 Task: Display the location "Duck Creek Road, Springdale, MT 59082" while booking.
Action: Mouse moved to (180, 214)
Screenshot: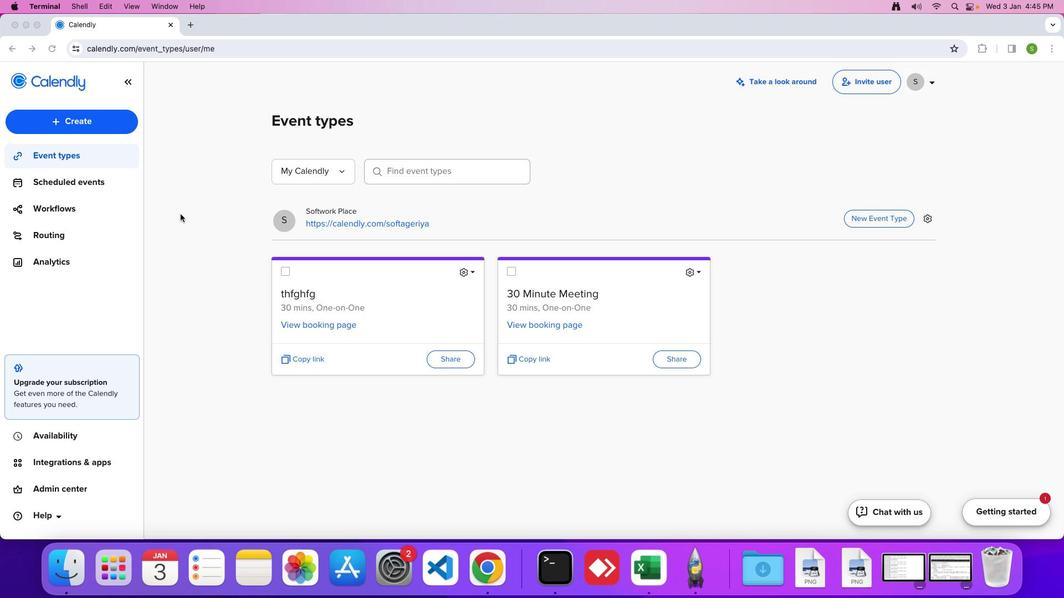 
Action: Mouse pressed left at (180, 214)
Screenshot: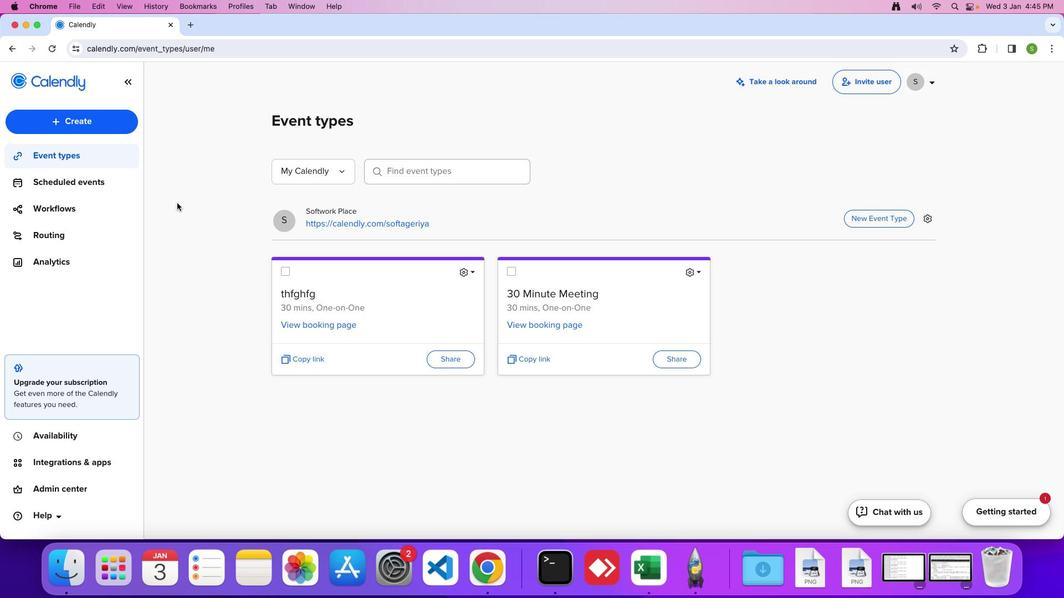 
Action: Mouse moved to (103, 129)
Screenshot: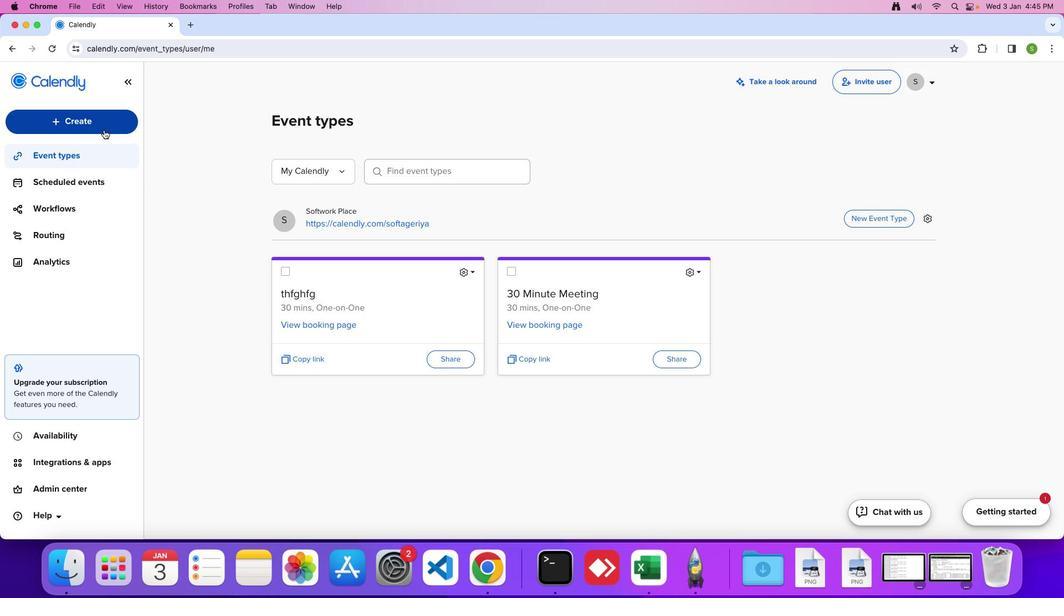 
Action: Mouse pressed left at (103, 129)
Screenshot: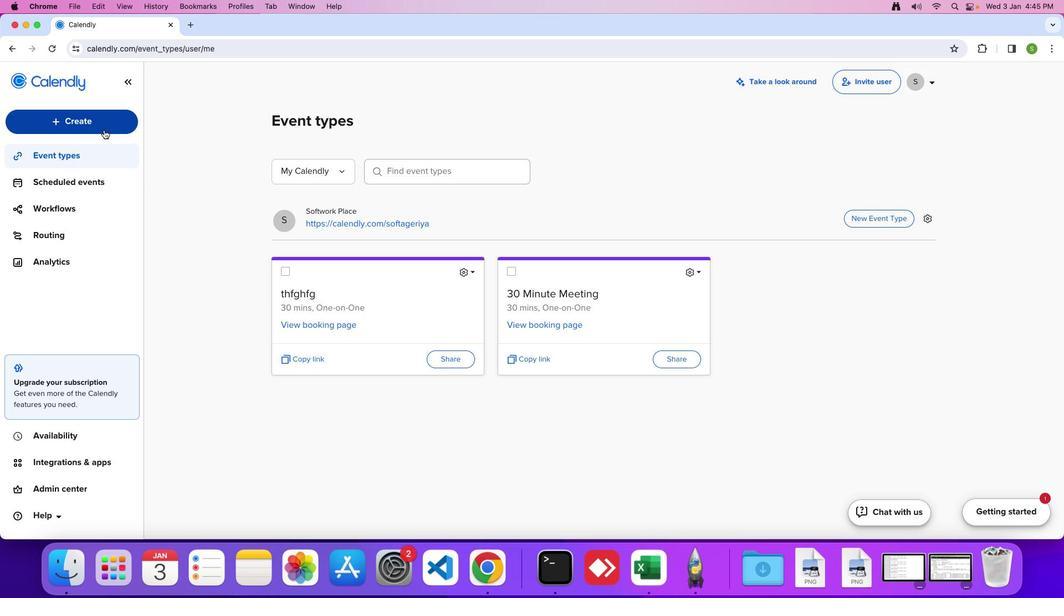 
Action: Mouse moved to (106, 167)
Screenshot: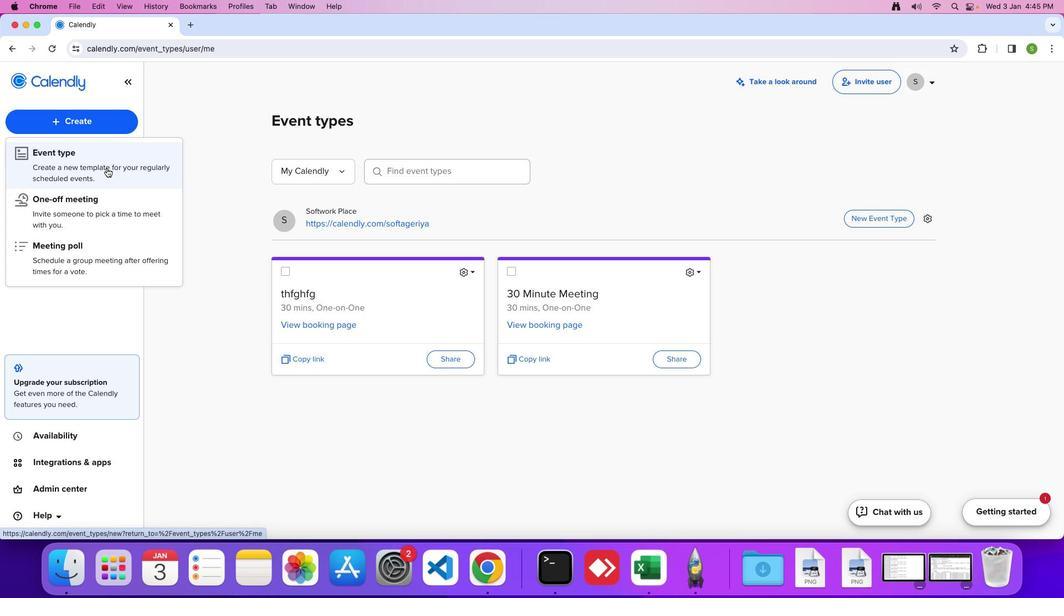 
Action: Mouse pressed left at (106, 167)
Screenshot: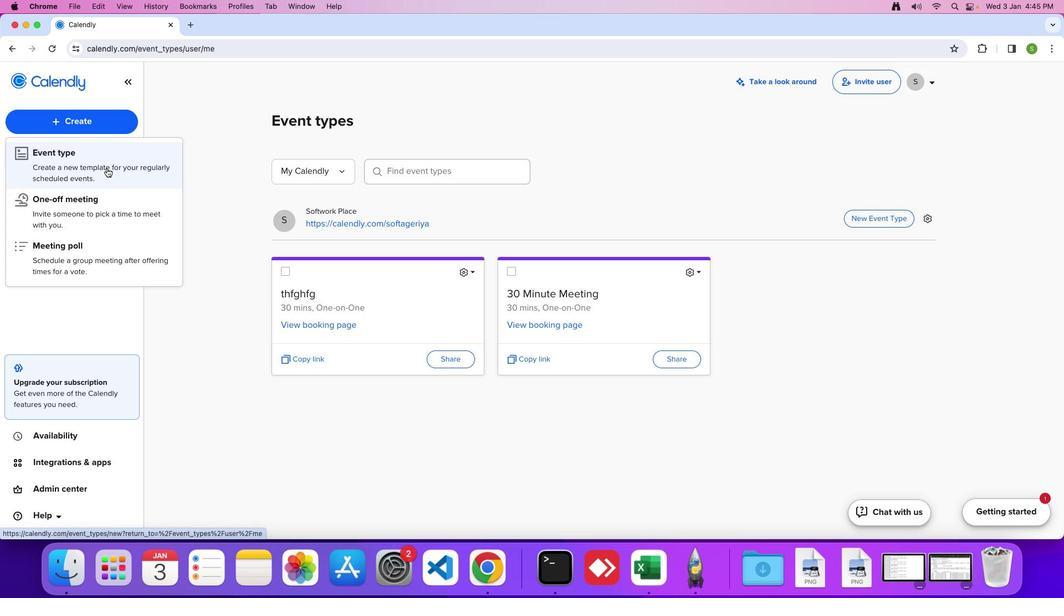 
Action: Mouse moved to (533, 221)
Screenshot: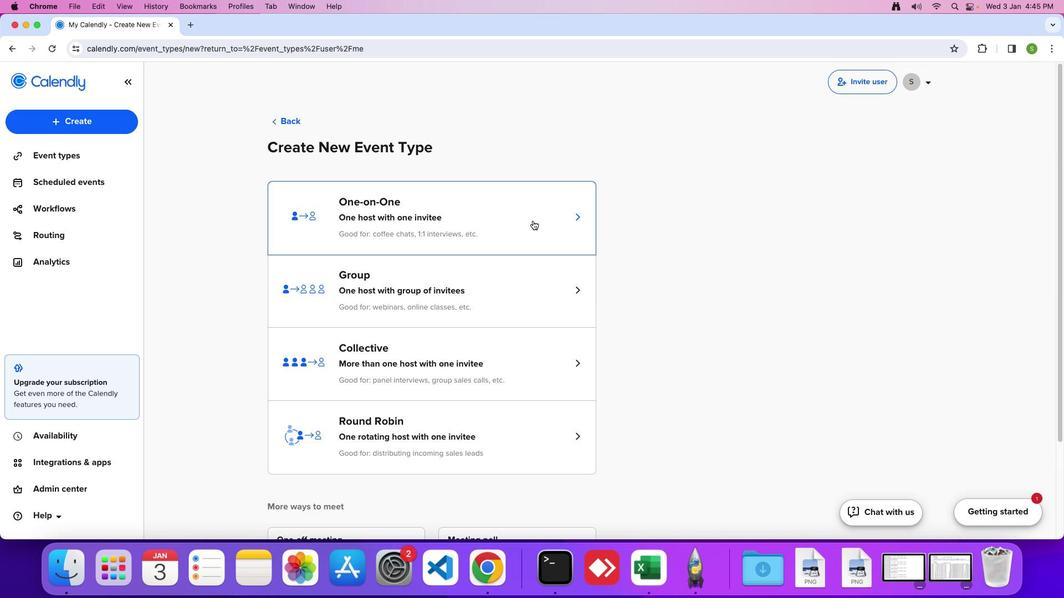 
Action: Mouse pressed left at (533, 221)
Screenshot: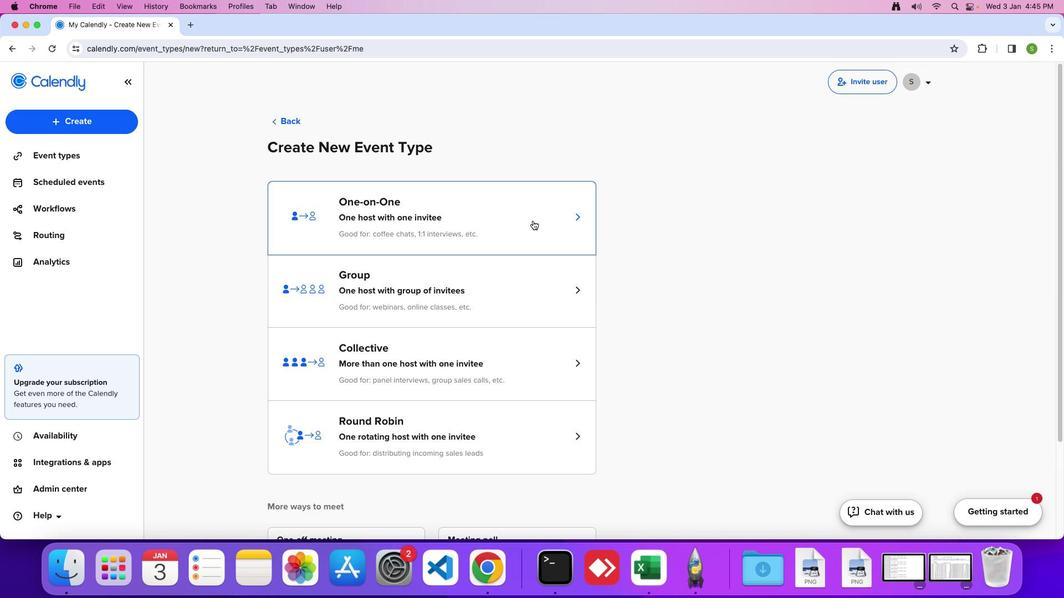 
Action: Mouse moved to (633, 281)
Screenshot: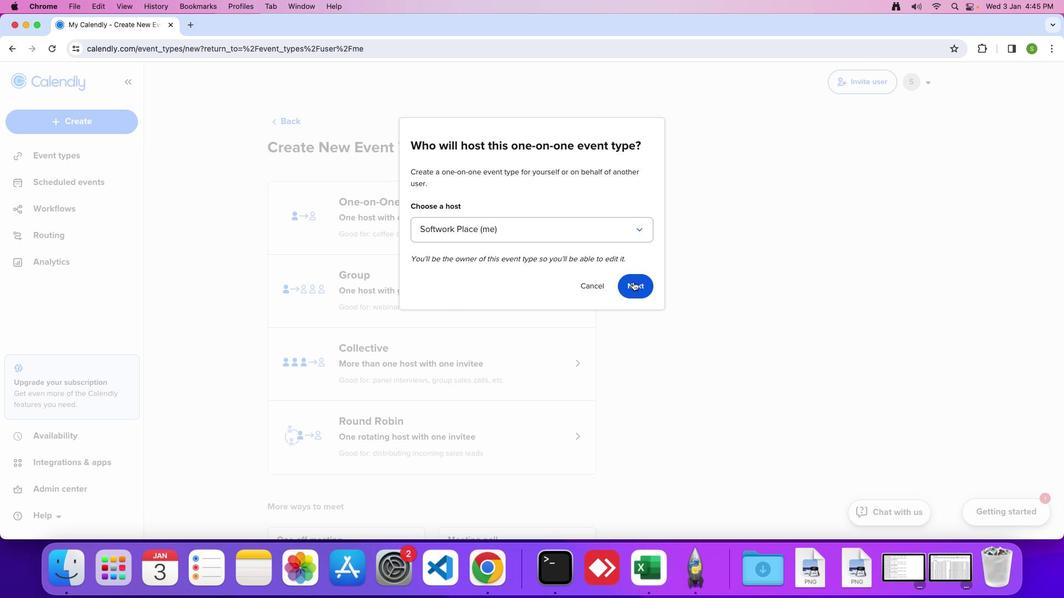 
Action: Mouse pressed left at (633, 281)
Screenshot: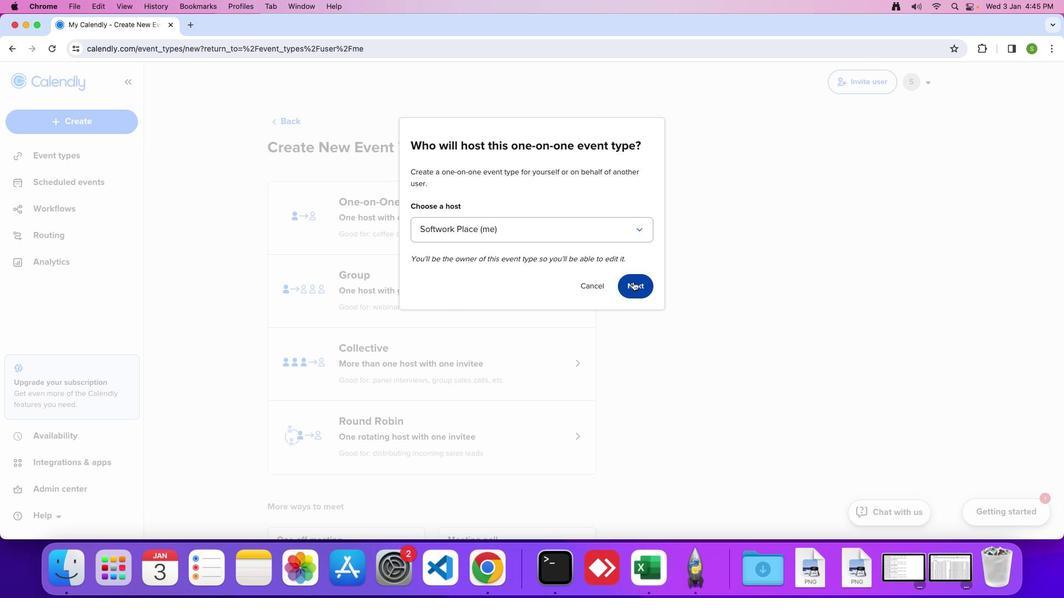 
Action: Mouse moved to (198, 274)
Screenshot: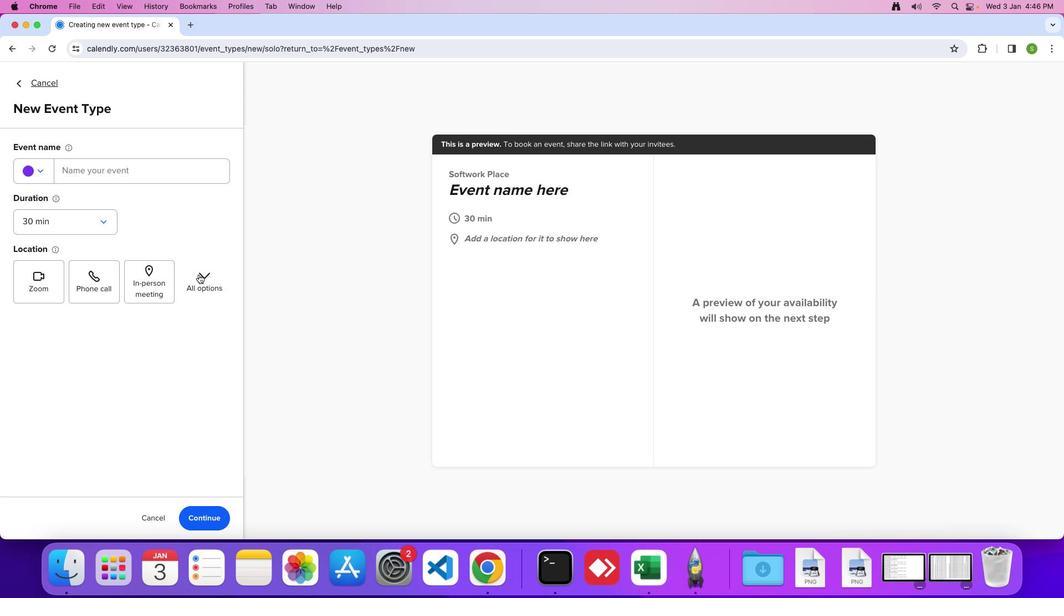 
Action: Mouse pressed left at (198, 274)
Screenshot: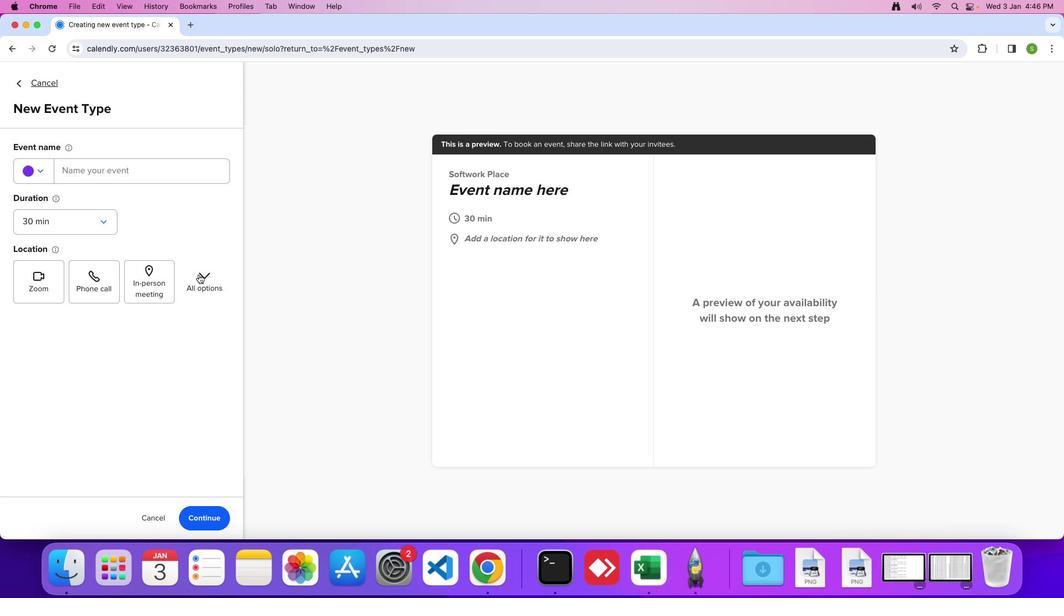 
Action: Mouse moved to (133, 335)
Screenshot: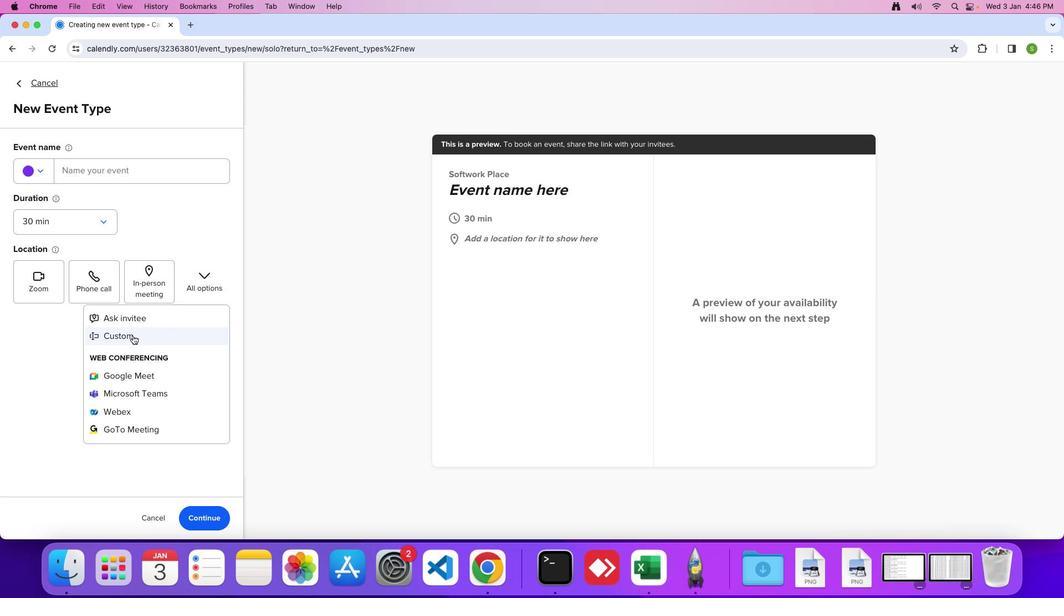 
Action: Mouse pressed left at (133, 335)
Screenshot: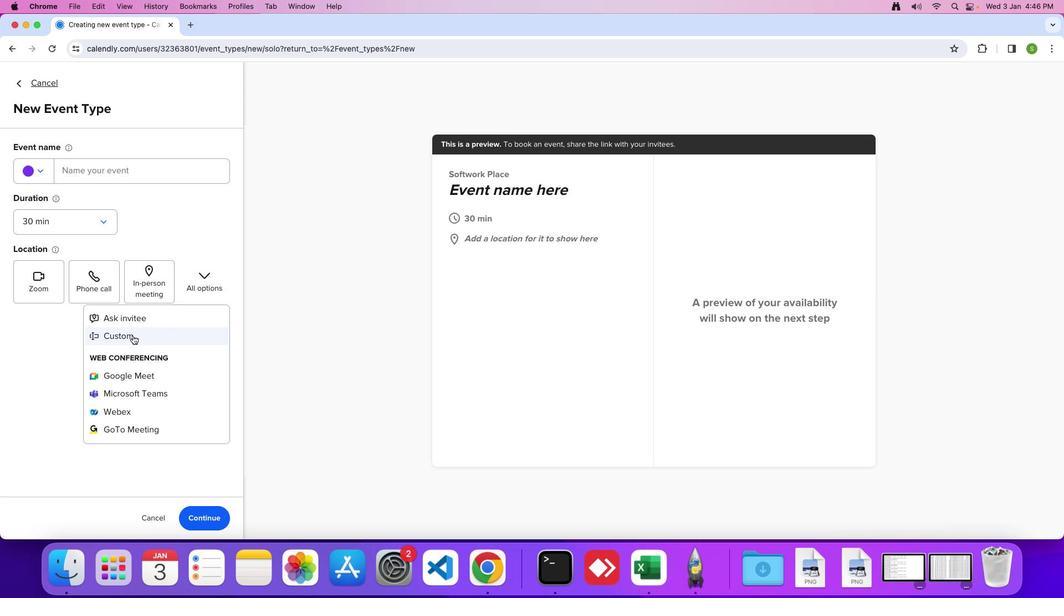 
Action: Mouse moved to (491, 201)
Screenshot: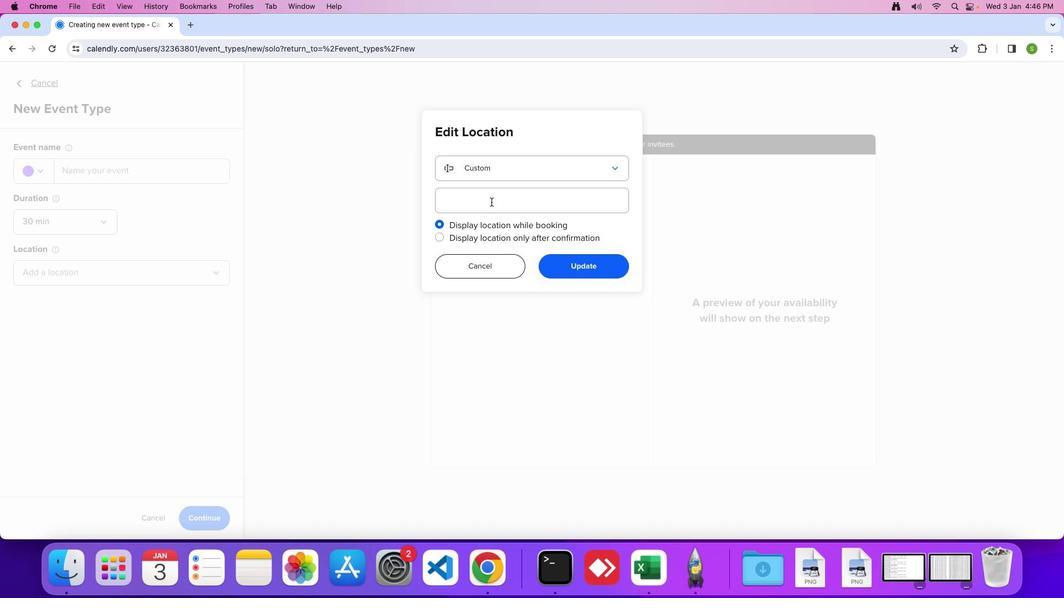 
Action: Mouse pressed left at (491, 201)
Screenshot: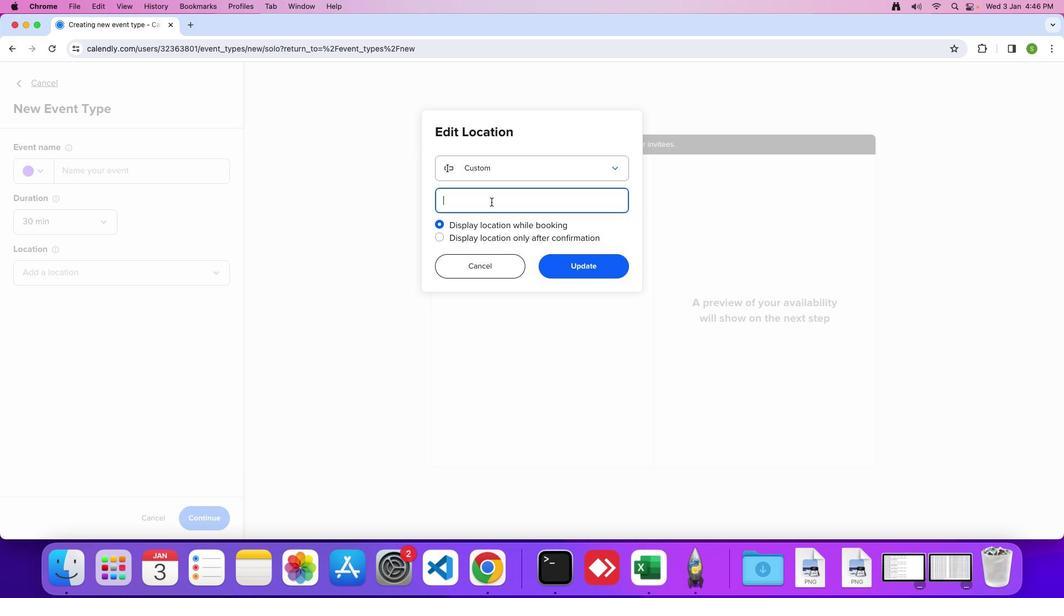 
Action: Mouse moved to (491, 202)
Screenshot: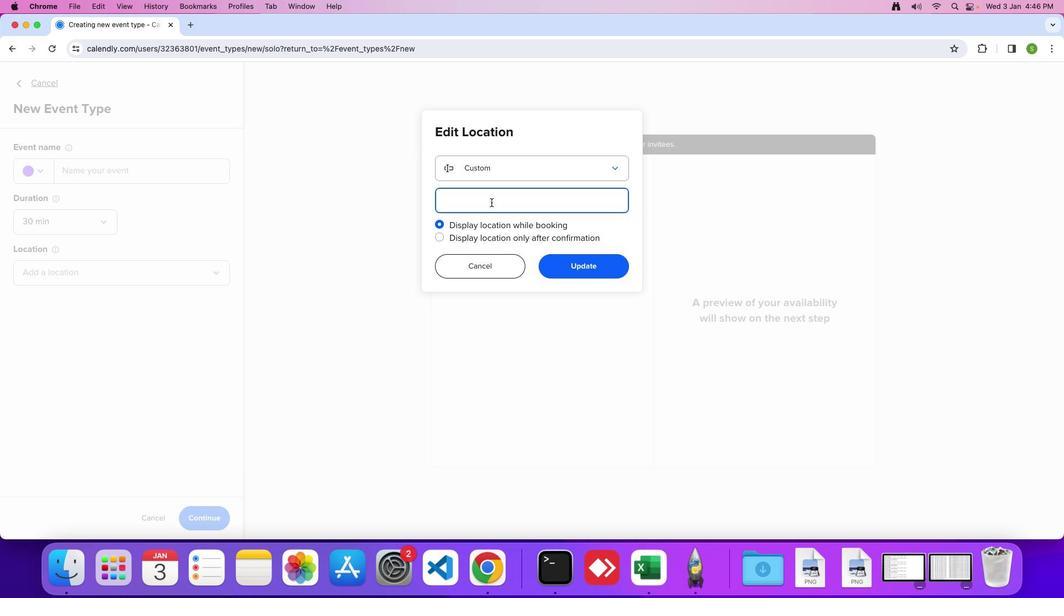 
Action: Key pressed 'D'Key.caps_lock'u''c''k'Key.spaceKey.shift'C''r''e''e''k'Key.spaceKey.shift'R''o''a''d'','Key.spaceKey.shift'S''p''r''i''n''g''d''a''l''e'','Key.spaceKey.shift'M''T'Key.space'5''9''0''8''2'
Screenshot: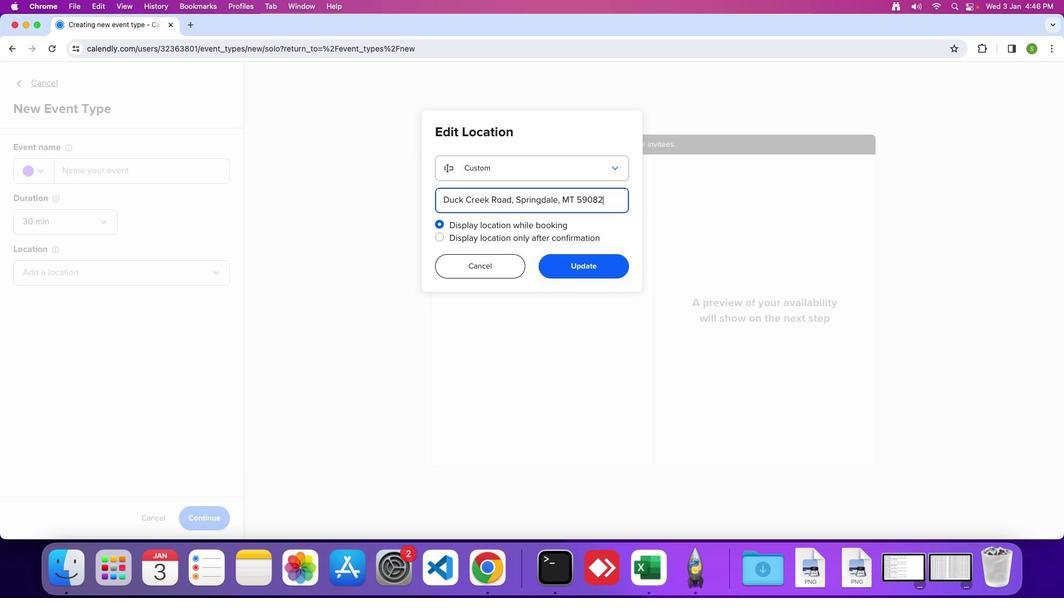 
Action: Mouse moved to (437, 221)
Screenshot: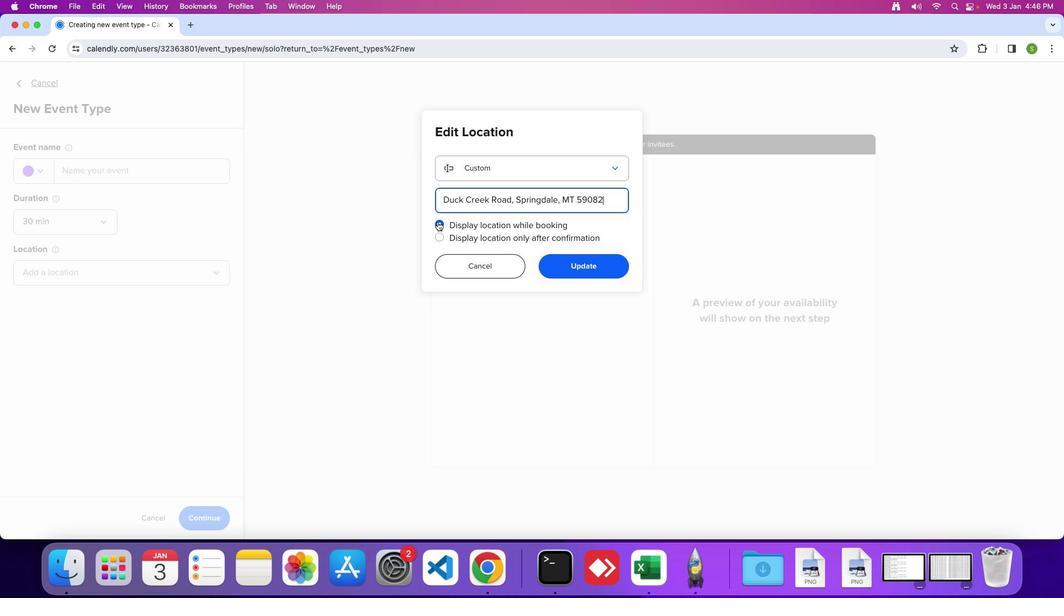
Action: Mouse pressed left at (437, 221)
Screenshot: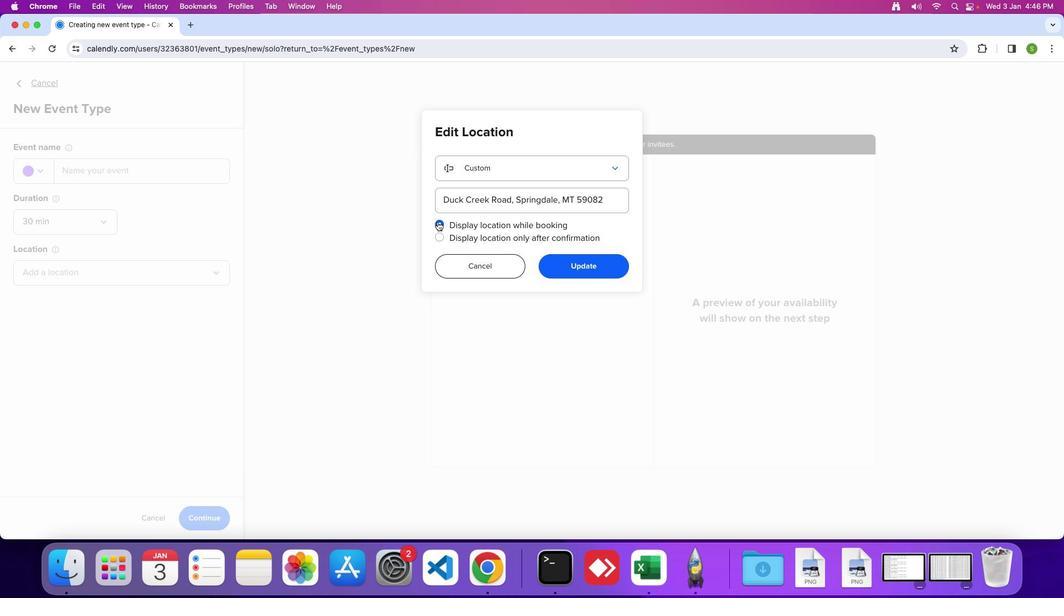 
Action: Mouse moved to (593, 262)
Screenshot: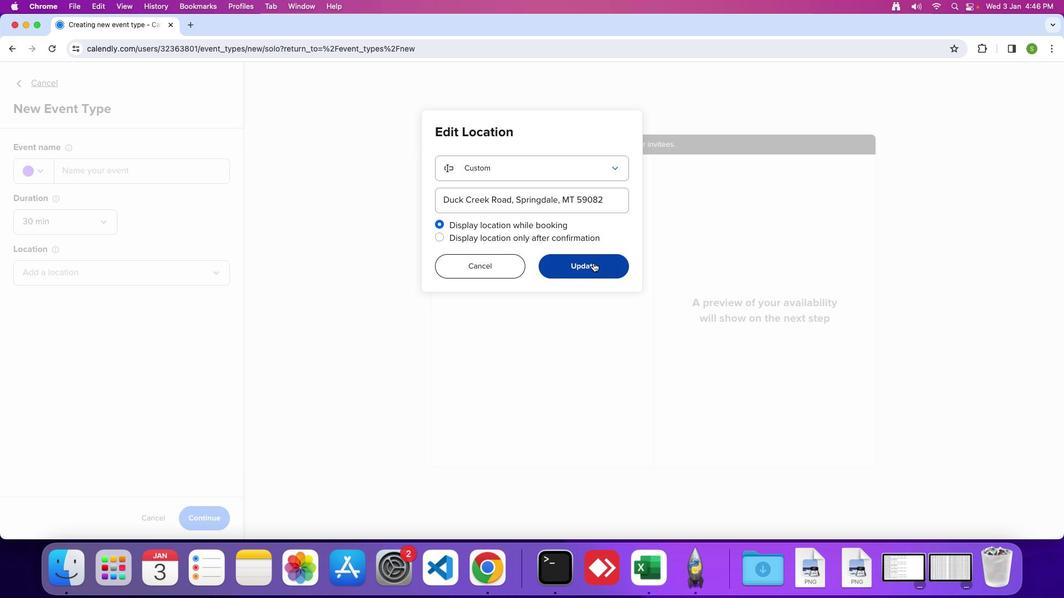 
Action: Mouse pressed left at (593, 262)
Screenshot: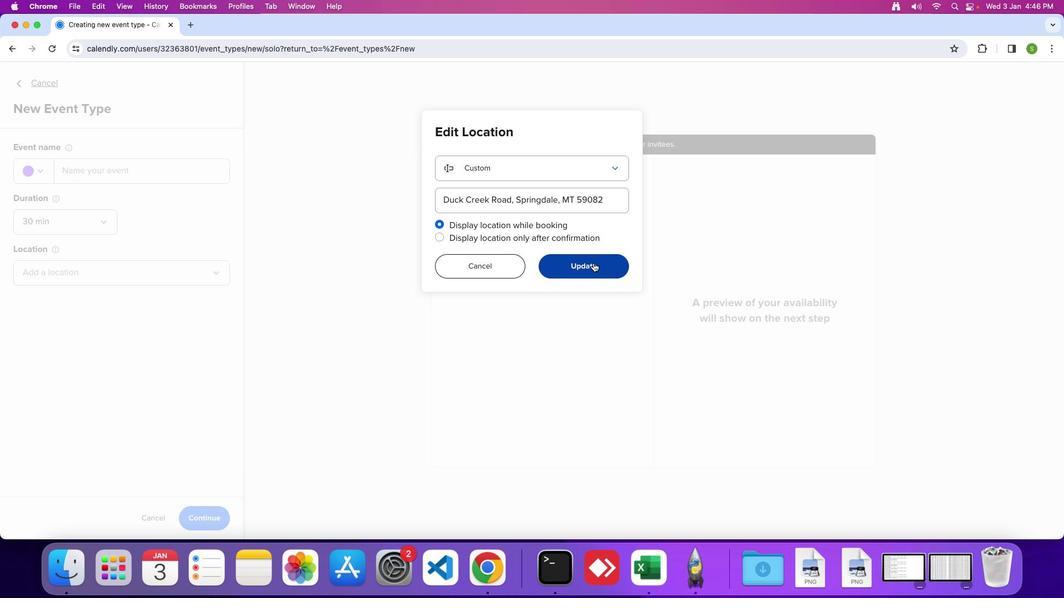 
Action: Mouse moved to (593, 262)
Screenshot: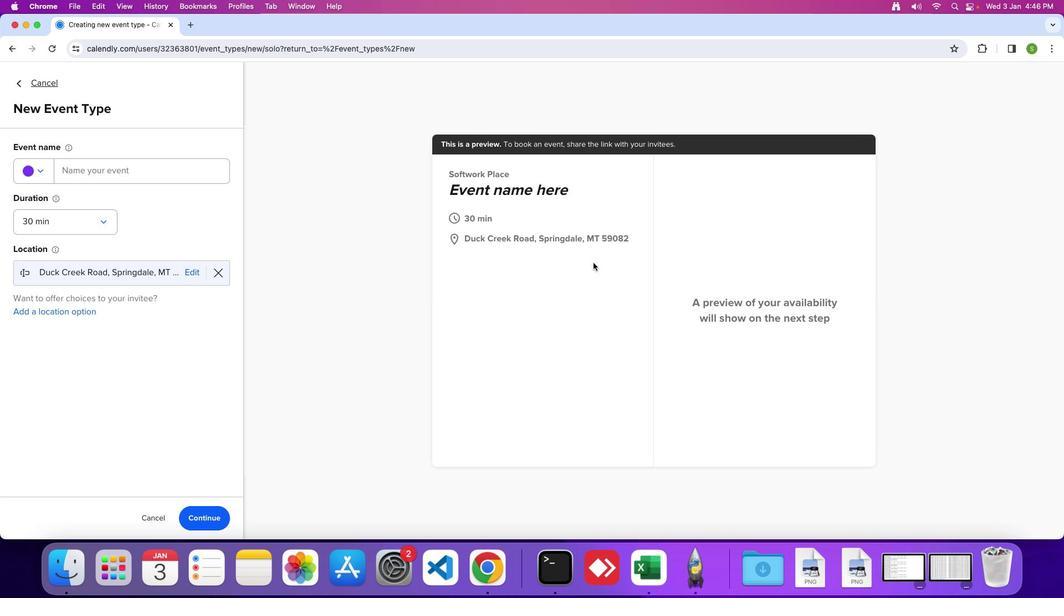 
